 Task: Create a due date automation trigger when advanced on, on the tuesday of the week before a card is due add basic without the red label at 11:00 AM.
Action: Mouse moved to (1084, 78)
Screenshot: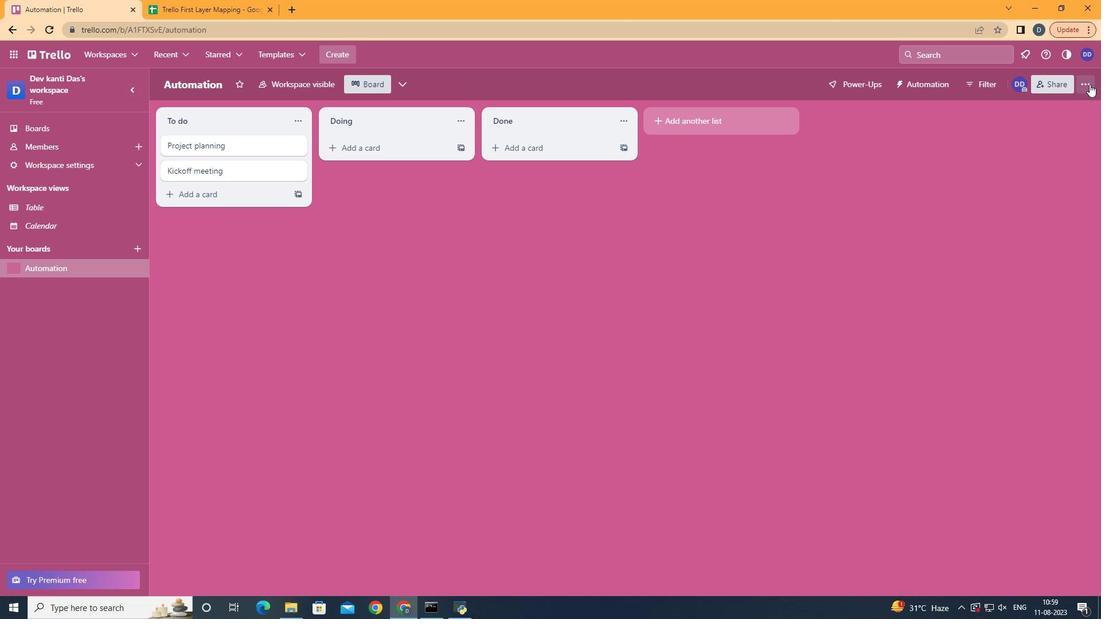 
Action: Mouse pressed left at (1084, 78)
Screenshot: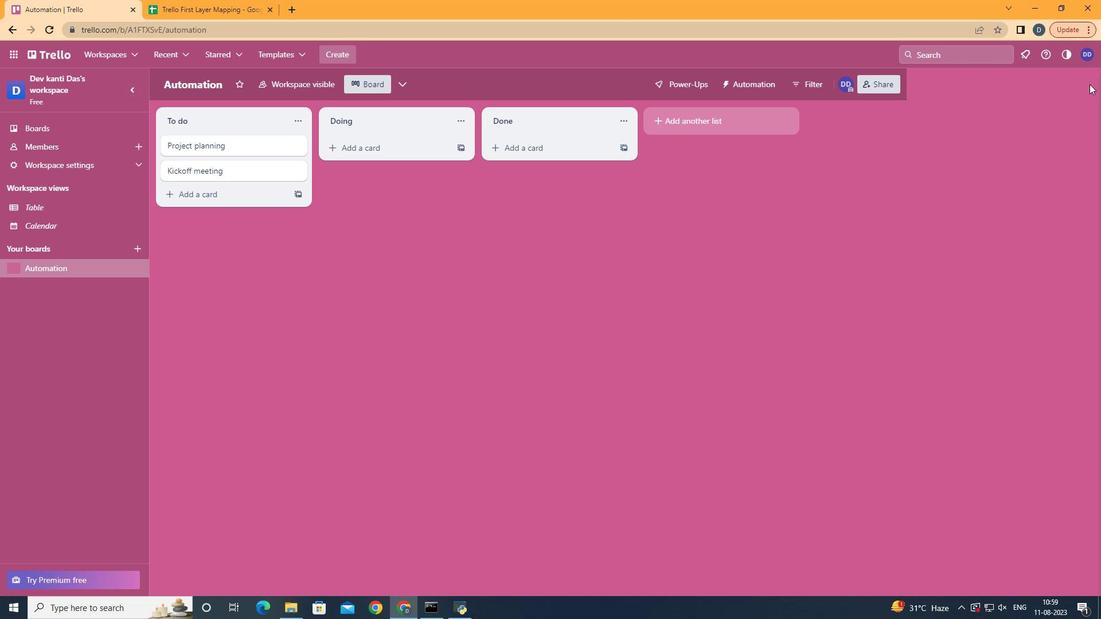 
Action: Mouse moved to (1021, 232)
Screenshot: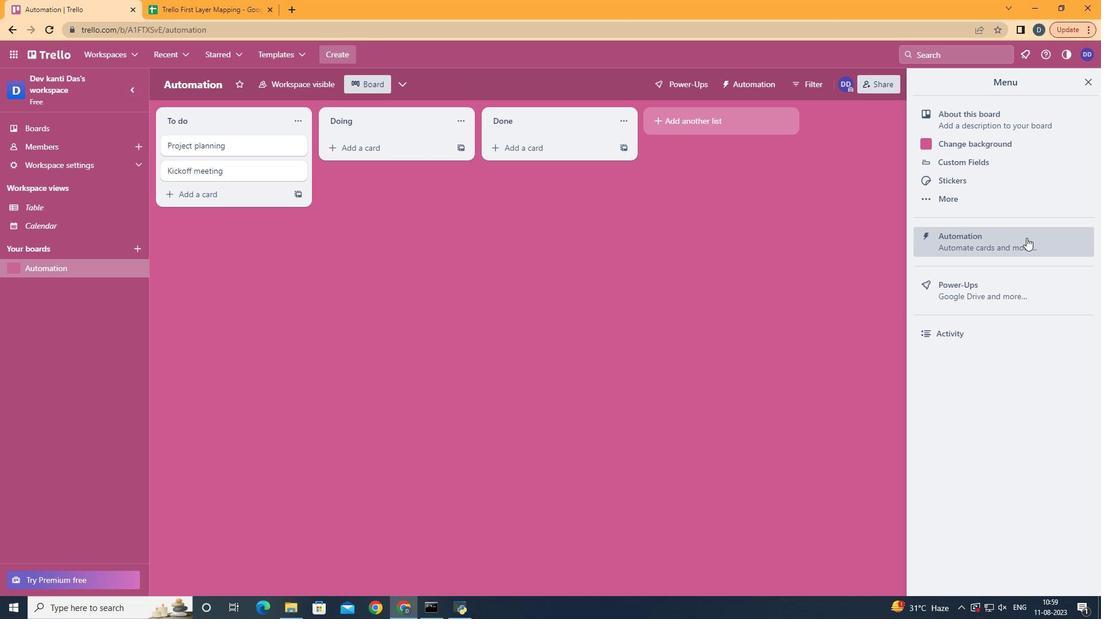 
Action: Mouse pressed left at (1021, 232)
Screenshot: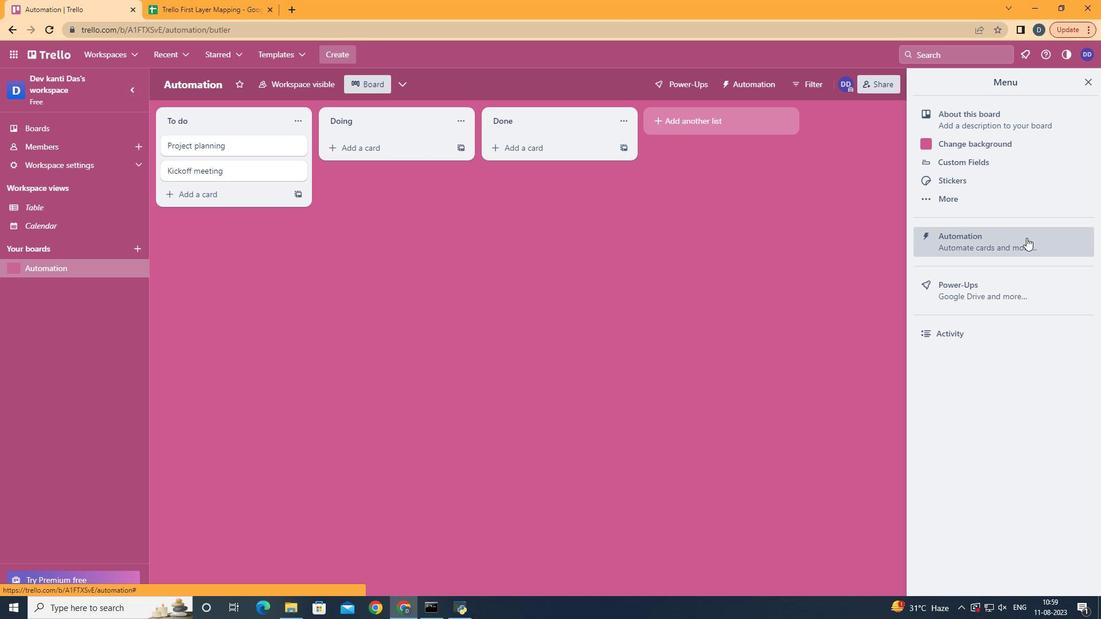 
Action: Mouse moved to (239, 225)
Screenshot: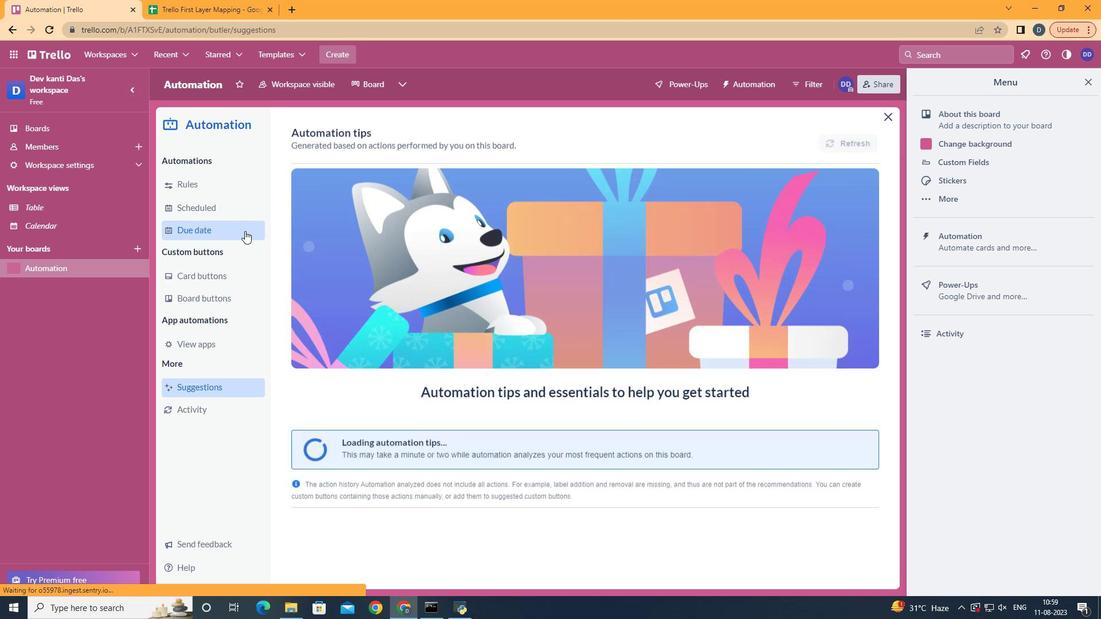 
Action: Mouse pressed left at (239, 225)
Screenshot: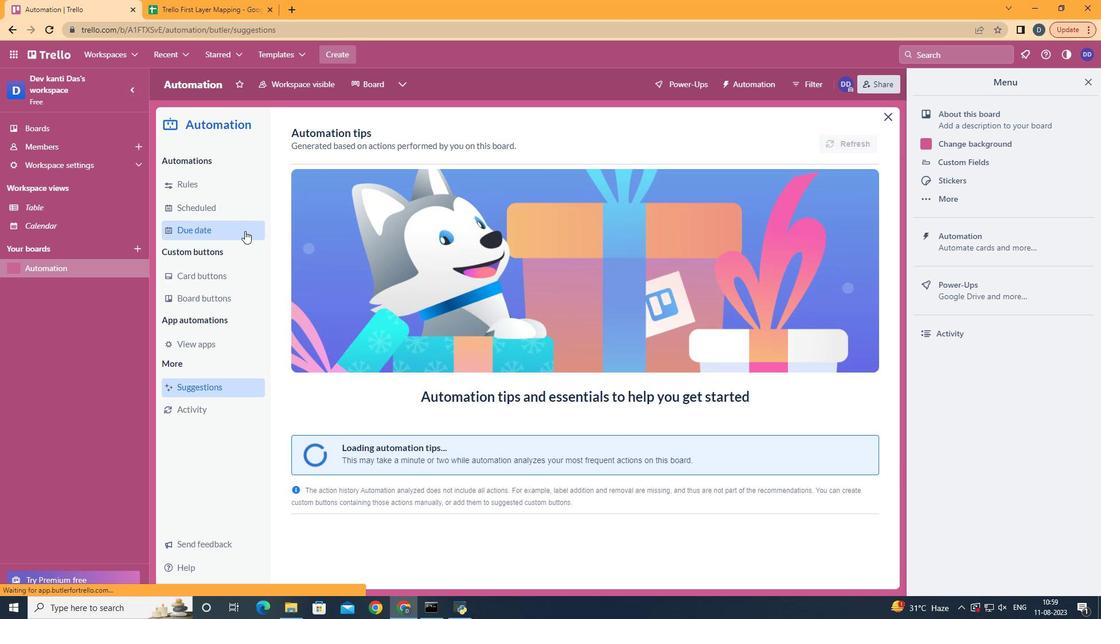 
Action: Mouse moved to (810, 129)
Screenshot: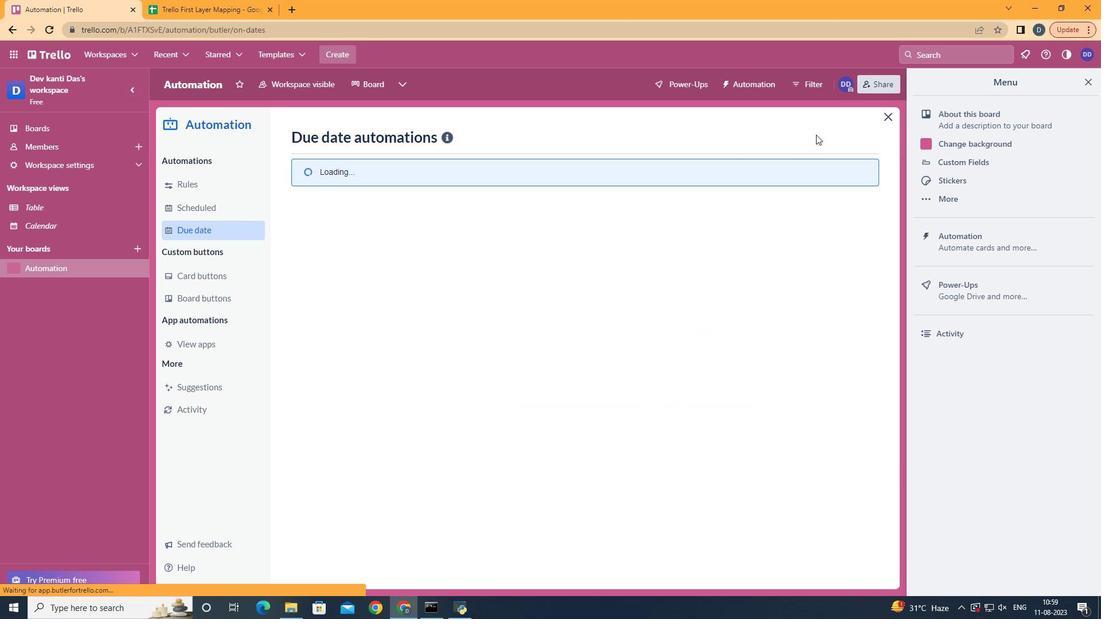 
Action: Mouse pressed left at (810, 129)
Screenshot: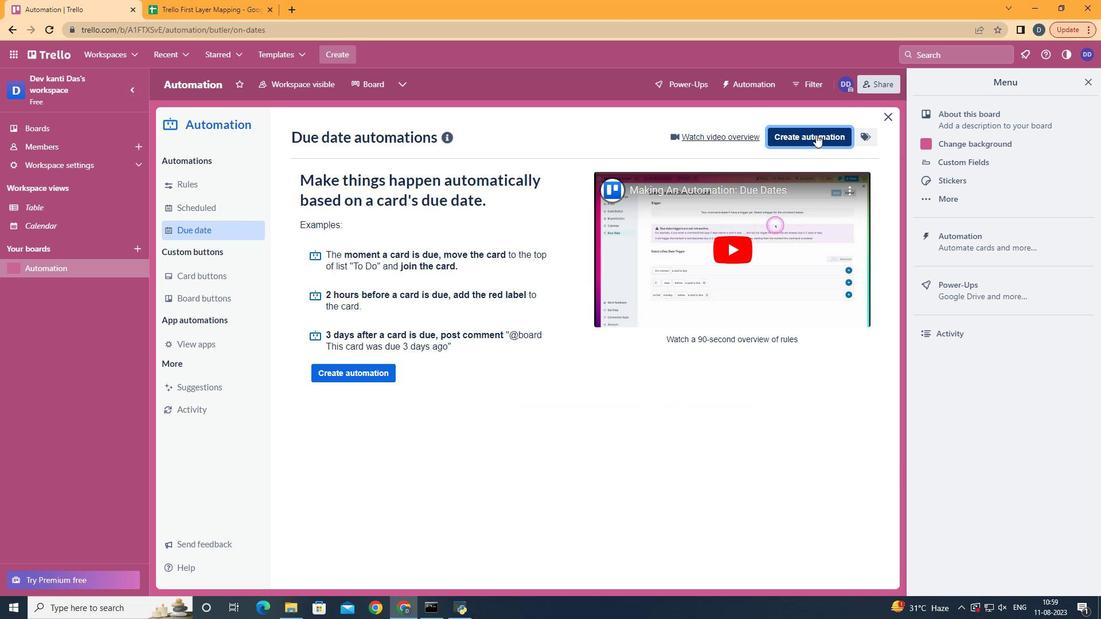 
Action: Mouse moved to (632, 235)
Screenshot: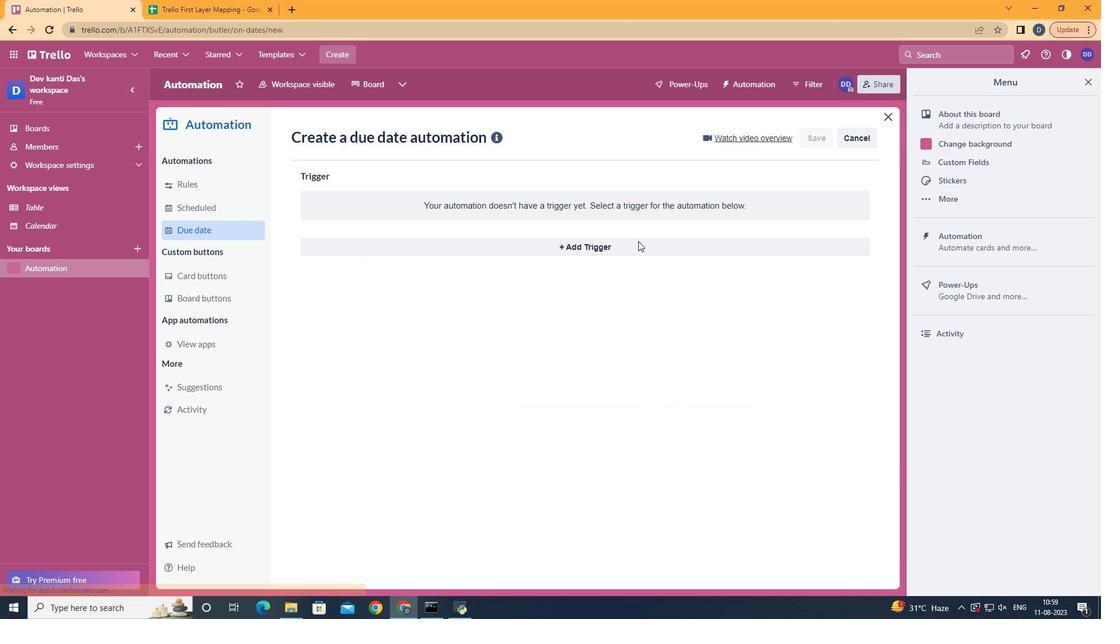 
Action: Mouse pressed left at (632, 235)
Screenshot: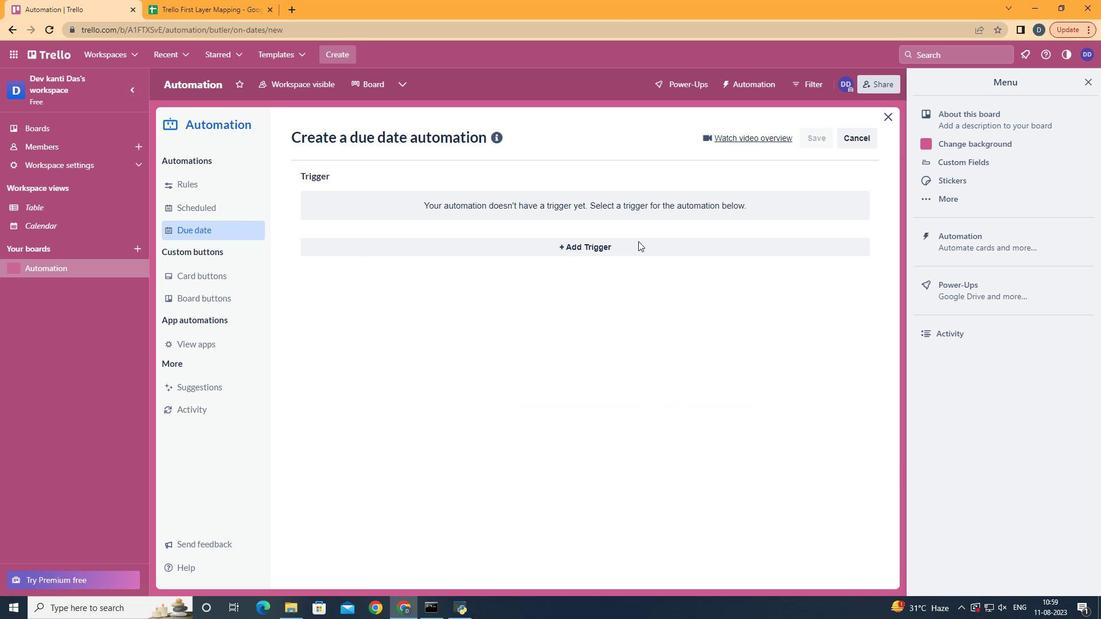 
Action: Mouse moved to (363, 317)
Screenshot: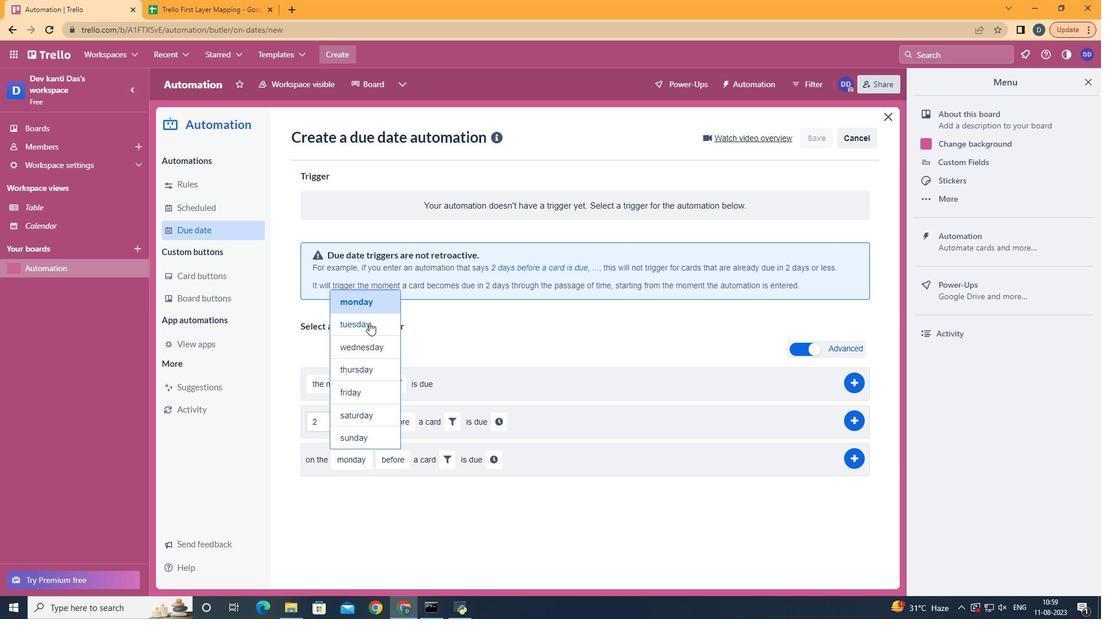 
Action: Mouse pressed left at (363, 317)
Screenshot: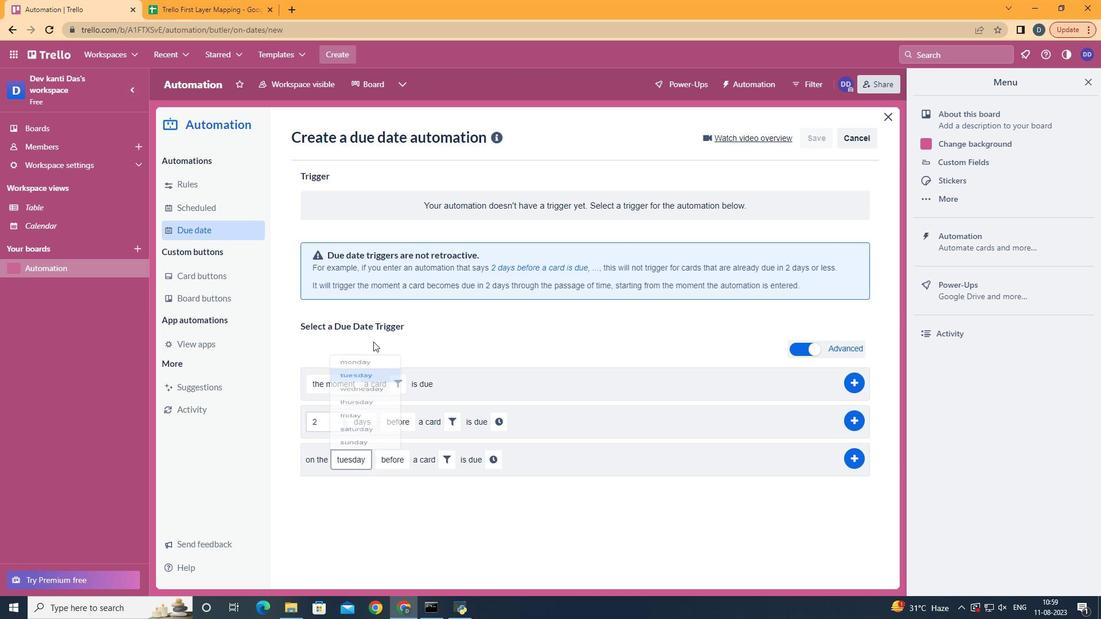 
Action: Mouse moved to (394, 546)
Screenshot: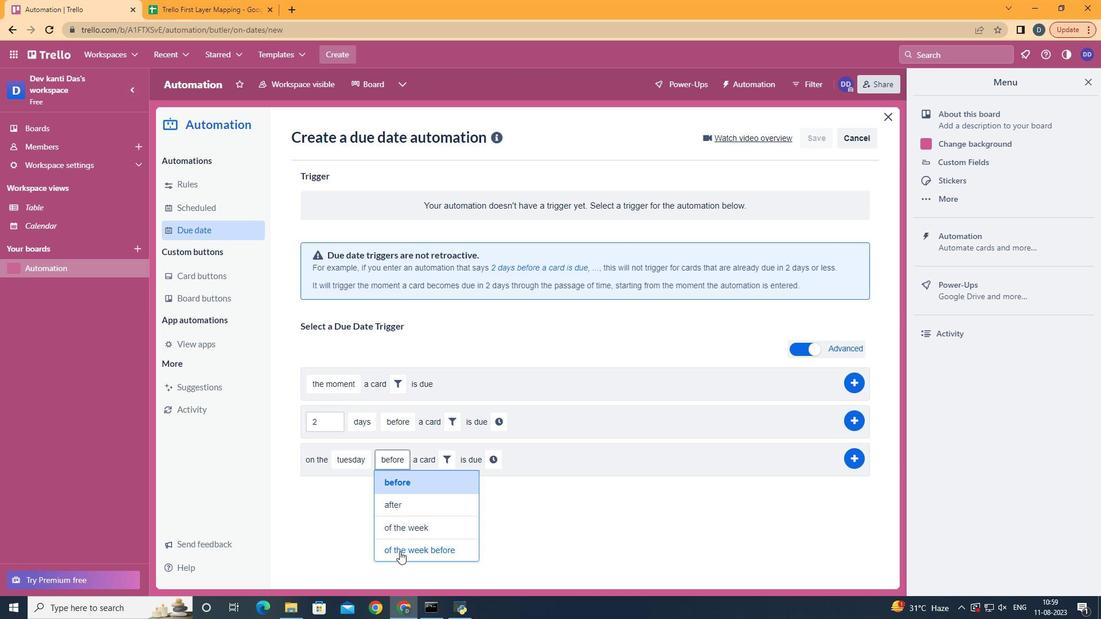 
Action: Mouse pressed left at (394, 546)
Screenshot: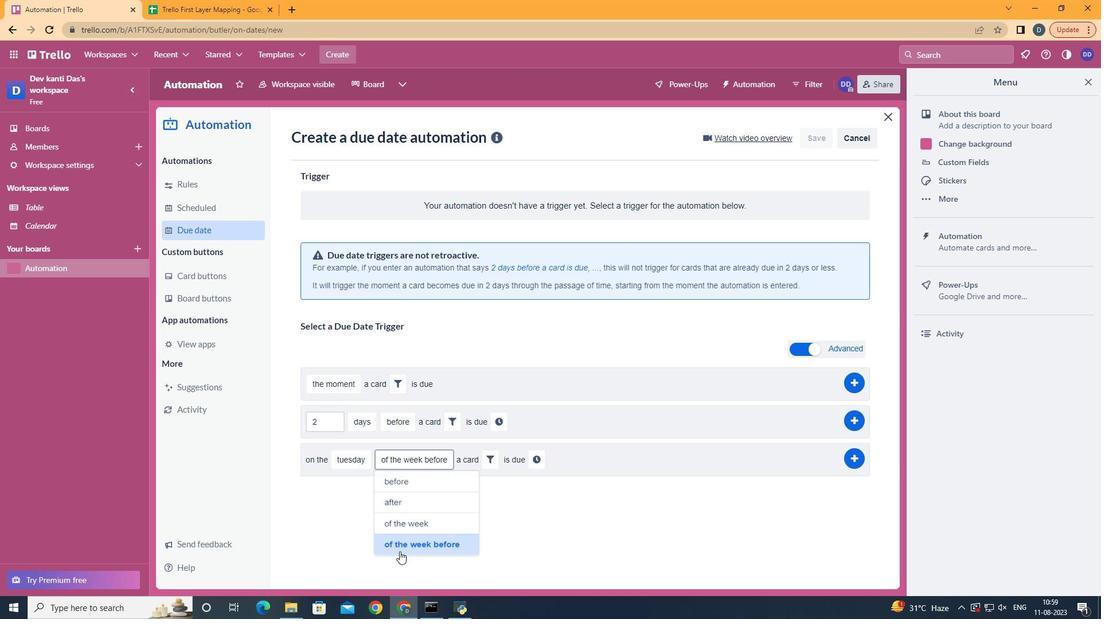 
Action: Mouse moved to (475, 460)
Screenshot: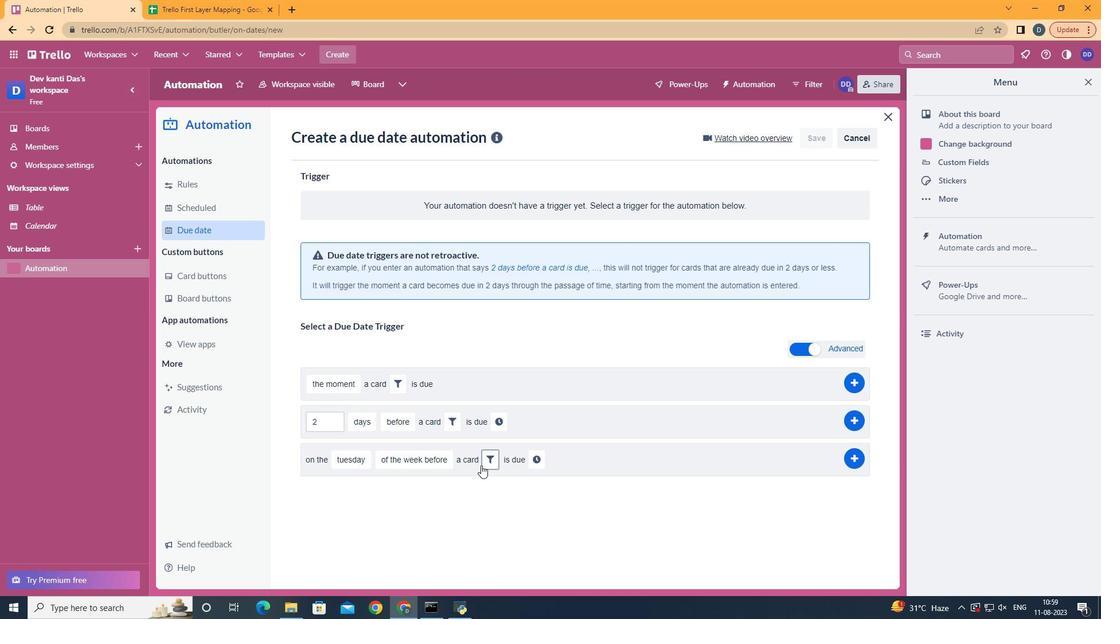 
Action: Mouse pressed left at (475, 460)
Screenshot: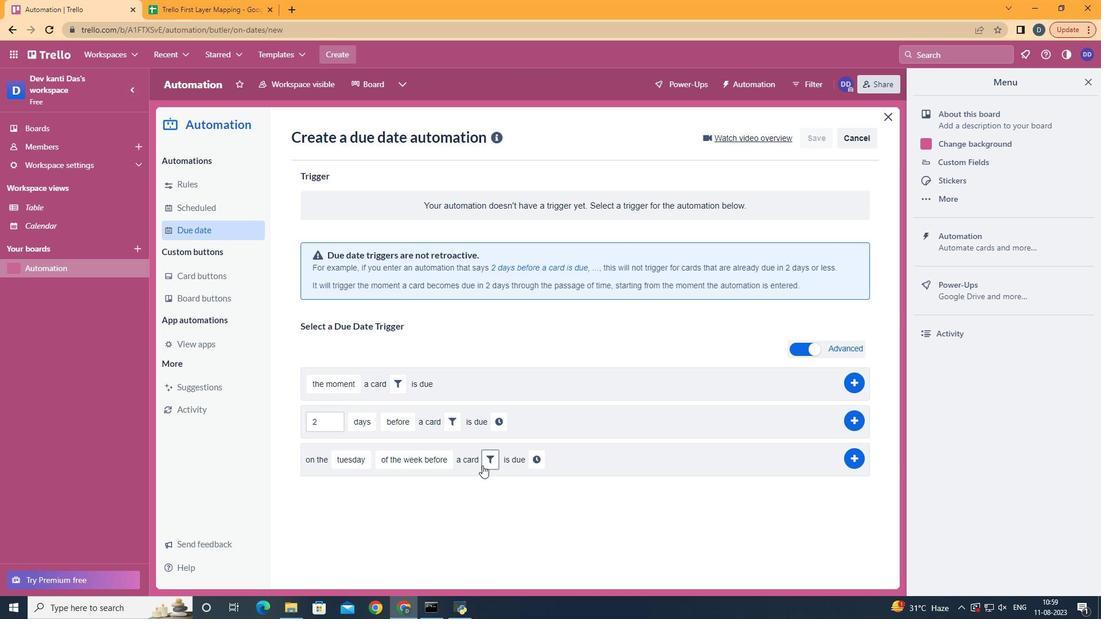
Action: Mouse moved to (516, 508)
Screenshot: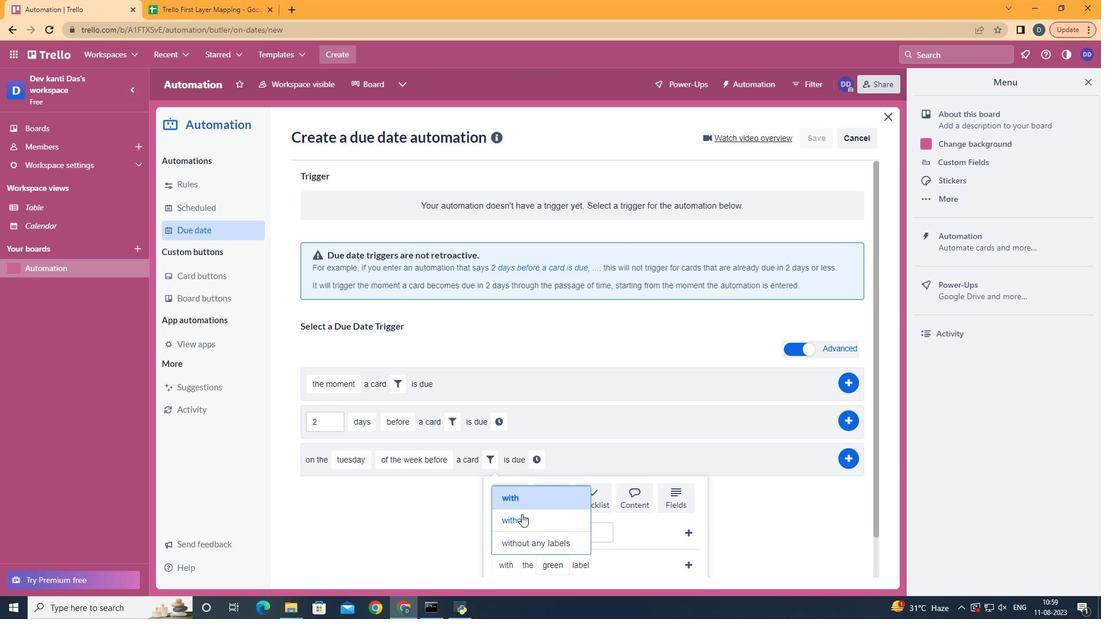 
Action: Mouse pressed left at (516, 508)
Screenshot: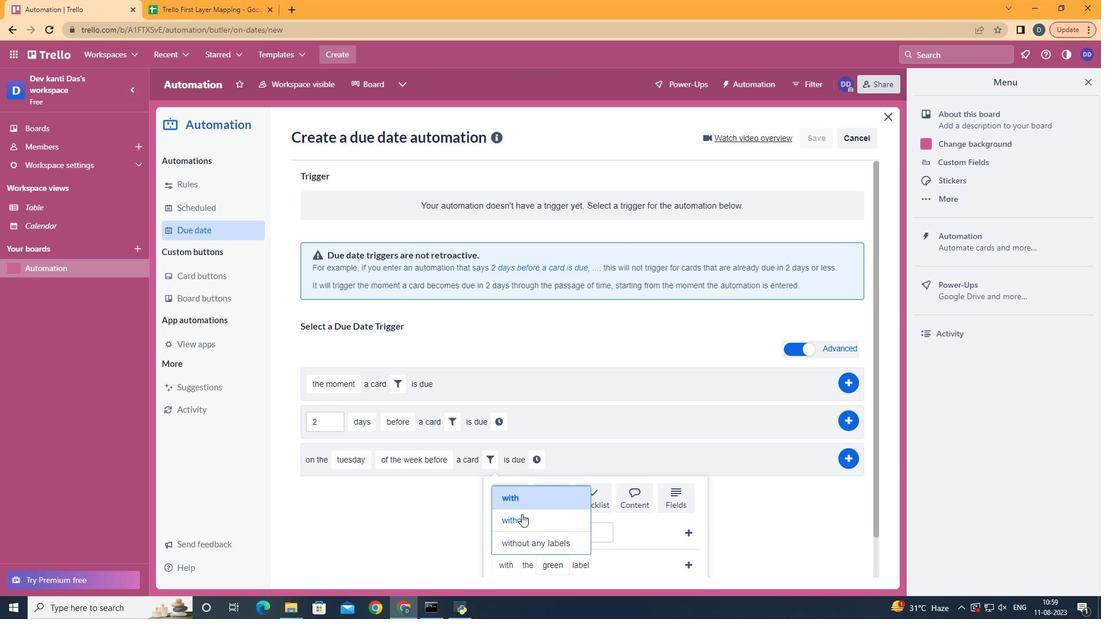 
Action: Mouse moved to (566, 485)
Screenshot: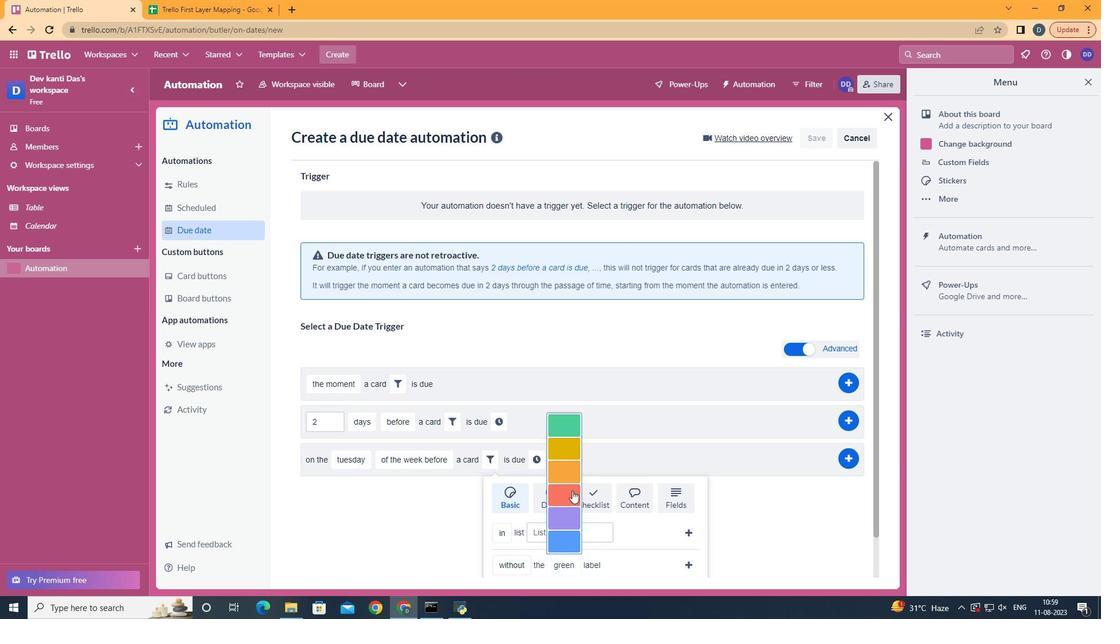 
Action: Mouse pressed left at (566, 485)
Screenshot: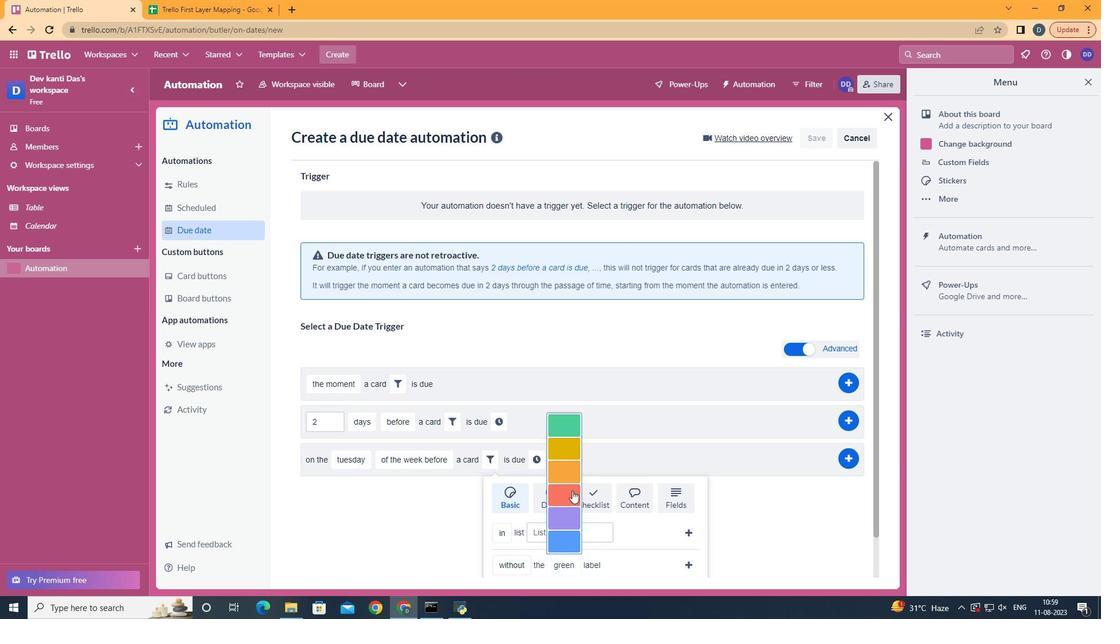 
Action: Mouse moved to (683, 558)
Screenshot: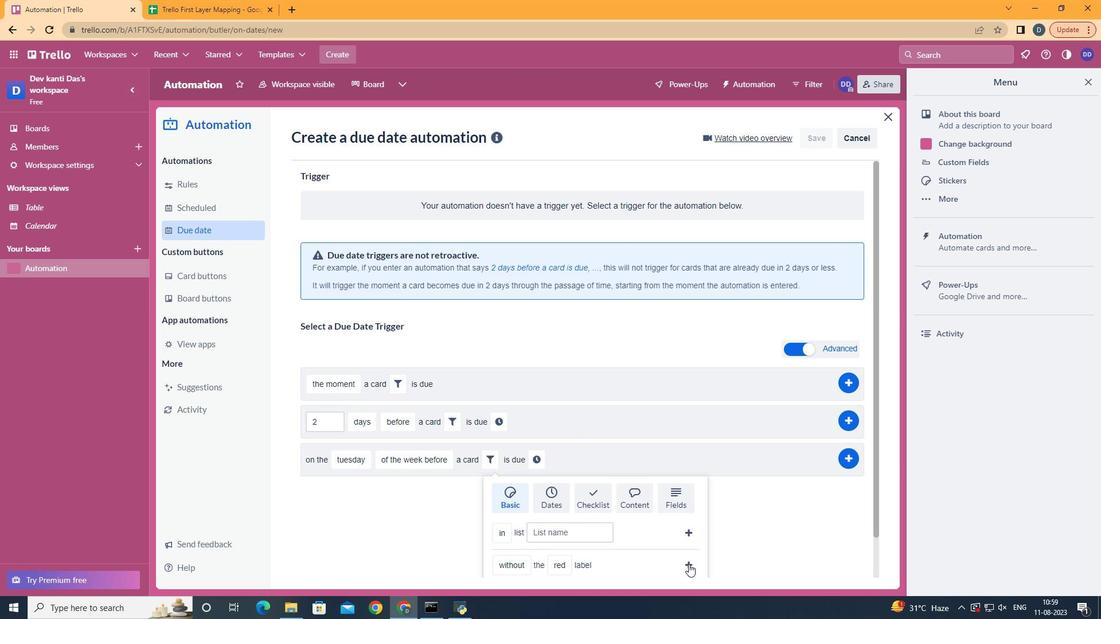 
Action: Mouse pressed left at (683, 558)
Screenshot: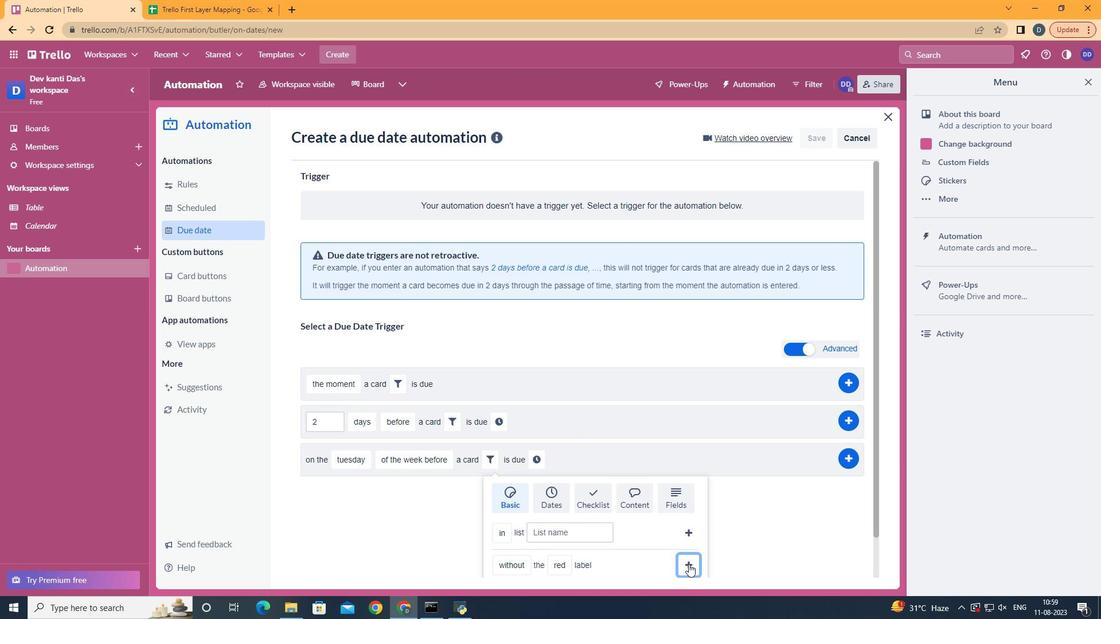 
Action: Mouse moved to (636, 462)
Screenshot: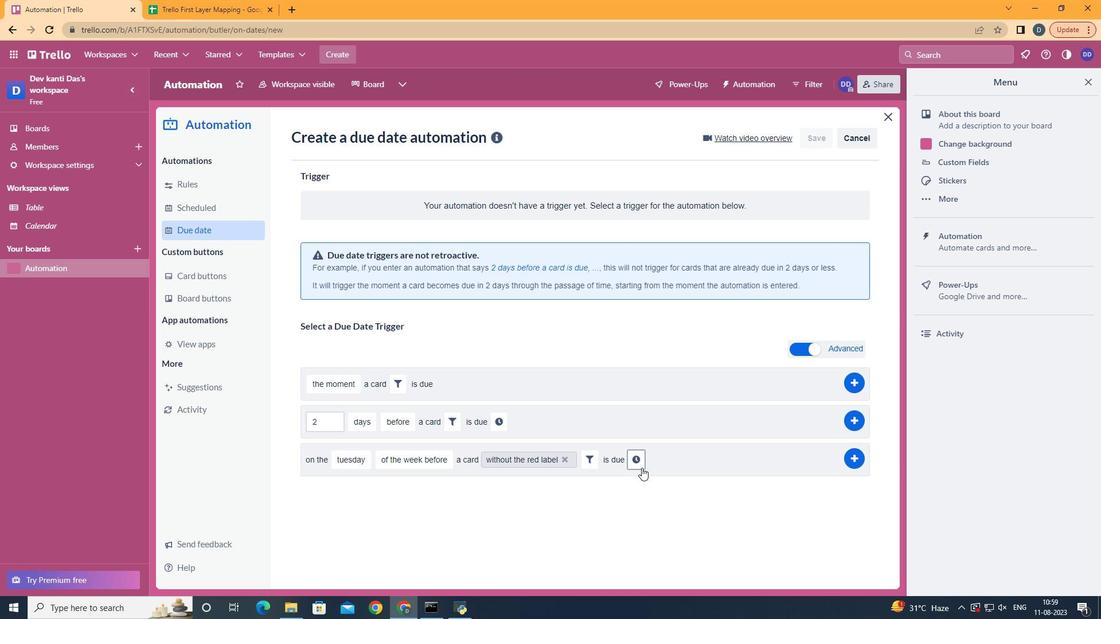 
Action: Mouse pressed left at (636, 462)
Screenshot: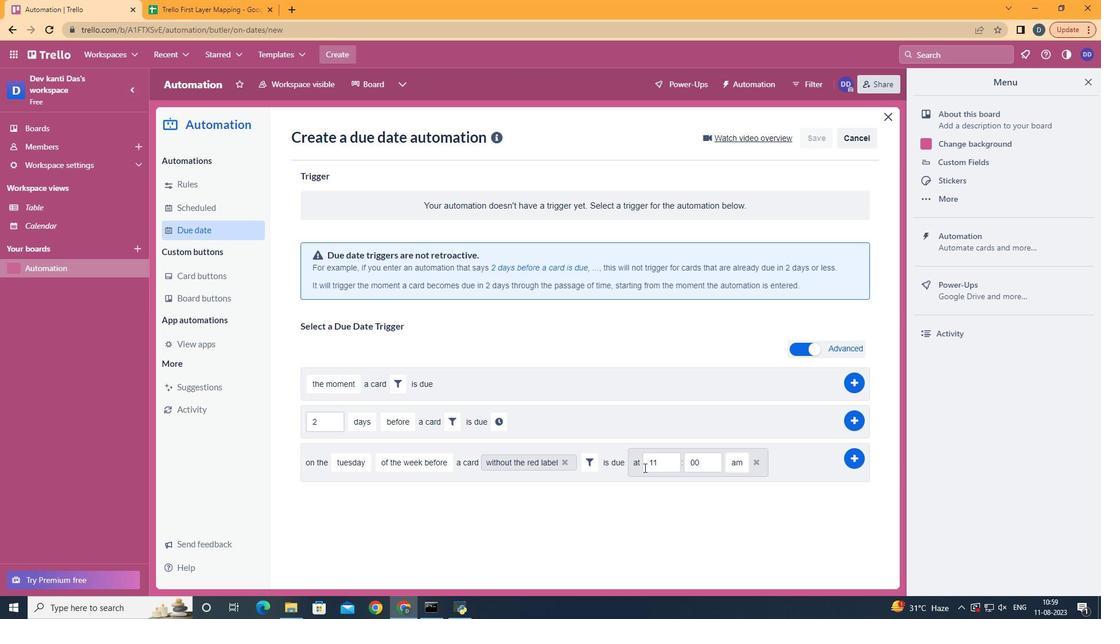 
Action: Mouse moved to (857, 456)
Screenshot: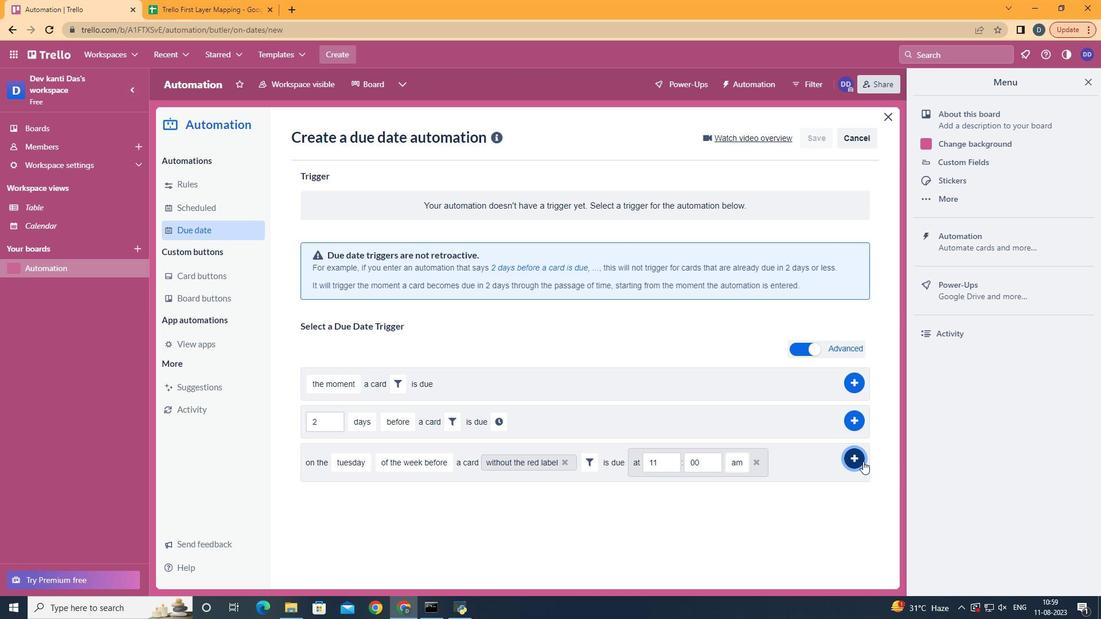 
Action: Mouse pressed left at (857, 456)
Screenshot: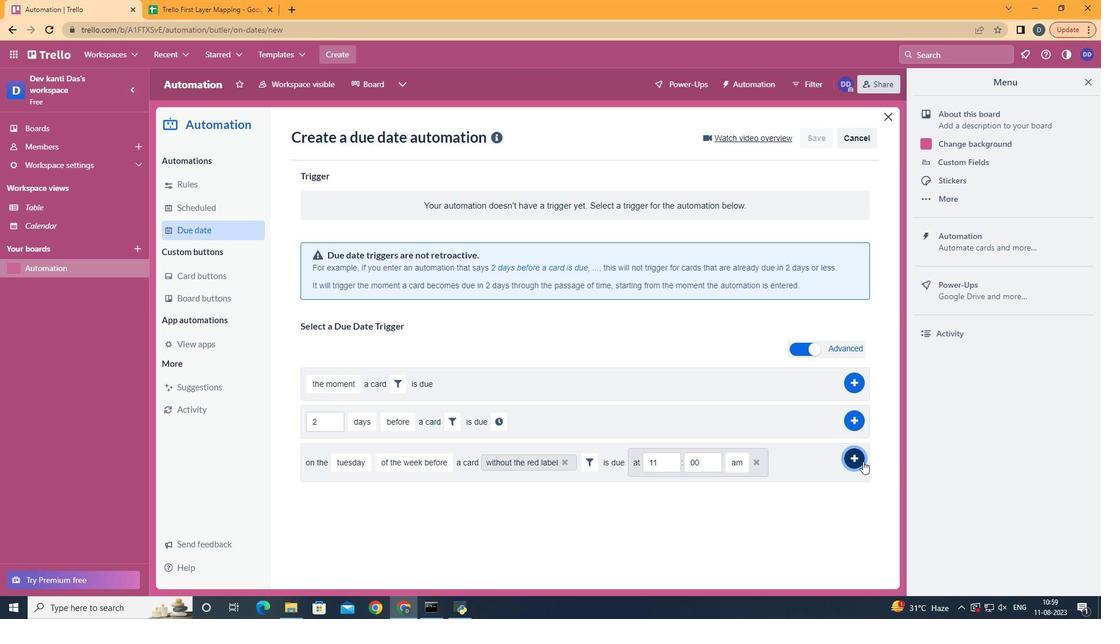 
